 Task: Select a random emoji from people.
Action: Mouse moved to (439, 116)
Screenshot: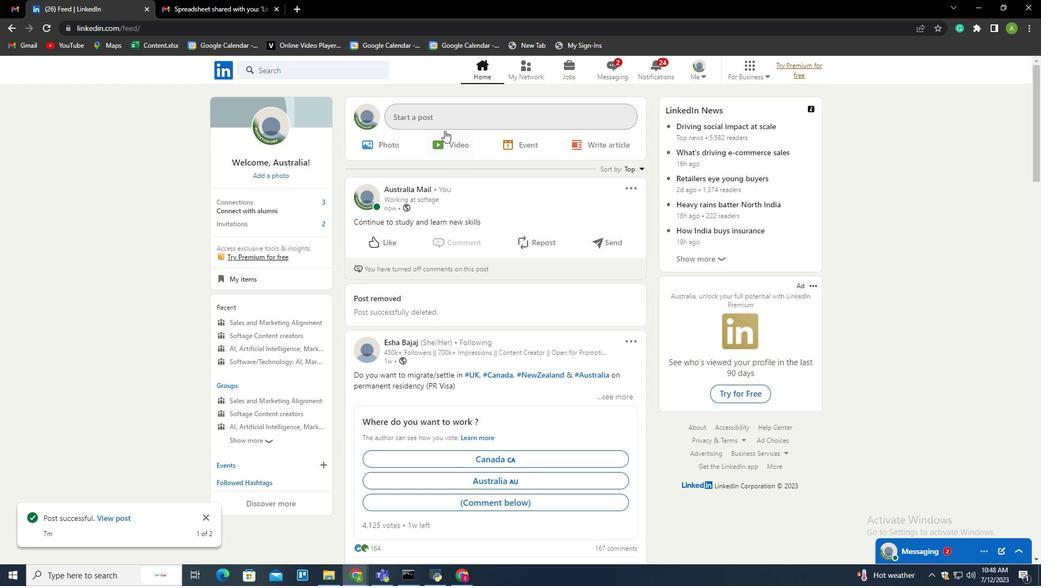 
Action: Mouse pressed left at (439, 116)
Screenshot: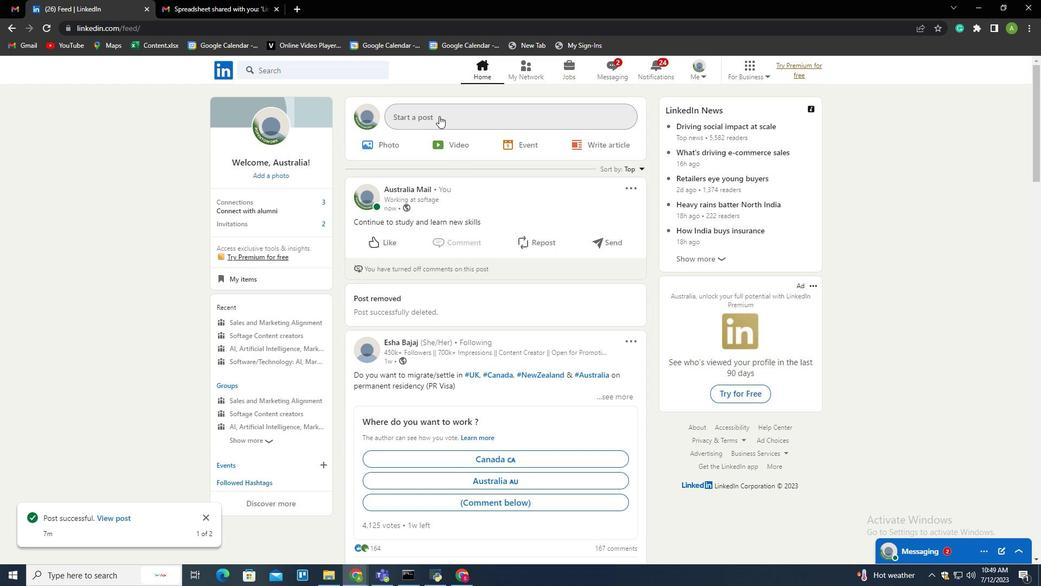 
Action: Mouse moved to (341, 292)
Screenshot: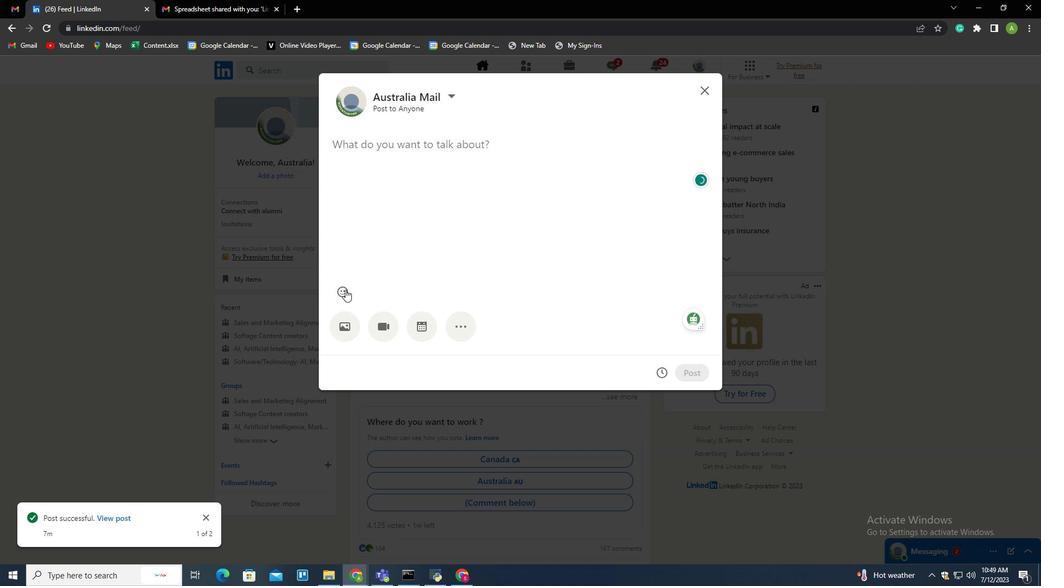 
Action: Mouse pressed left at (341, 292)
Screenshot: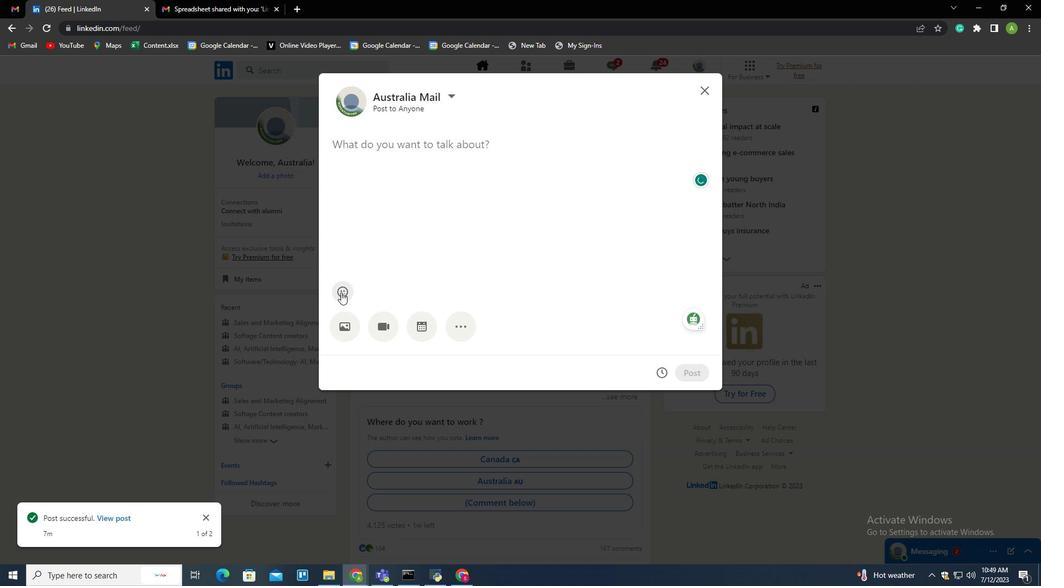 
Action: Mouse moved to (256, 387)
Screenshot: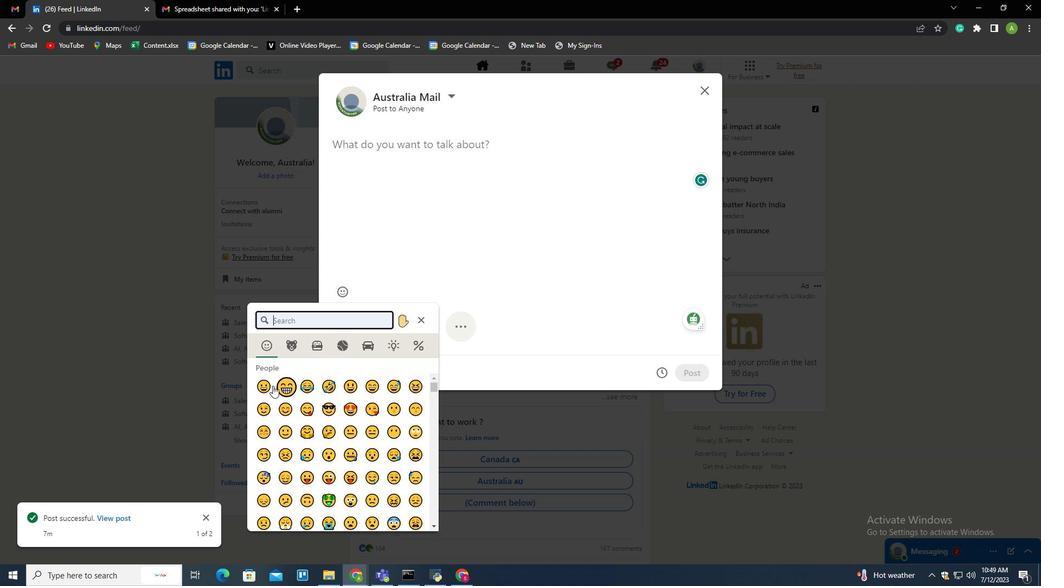 
Action: Mouse pressed left at (256, 387)
Screenshot: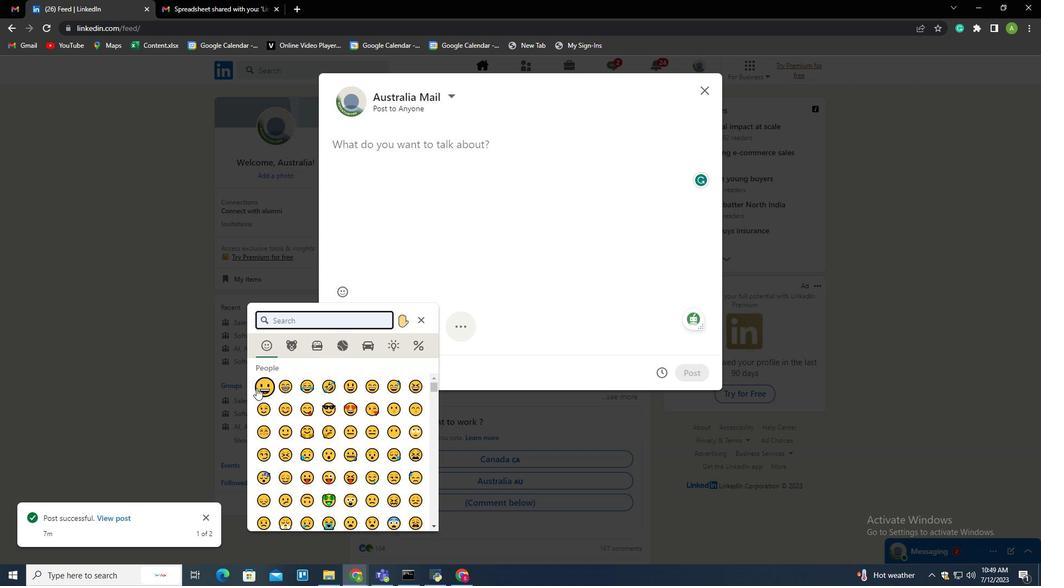 
Action: Mouse moved to (427, 258)
Screenshot: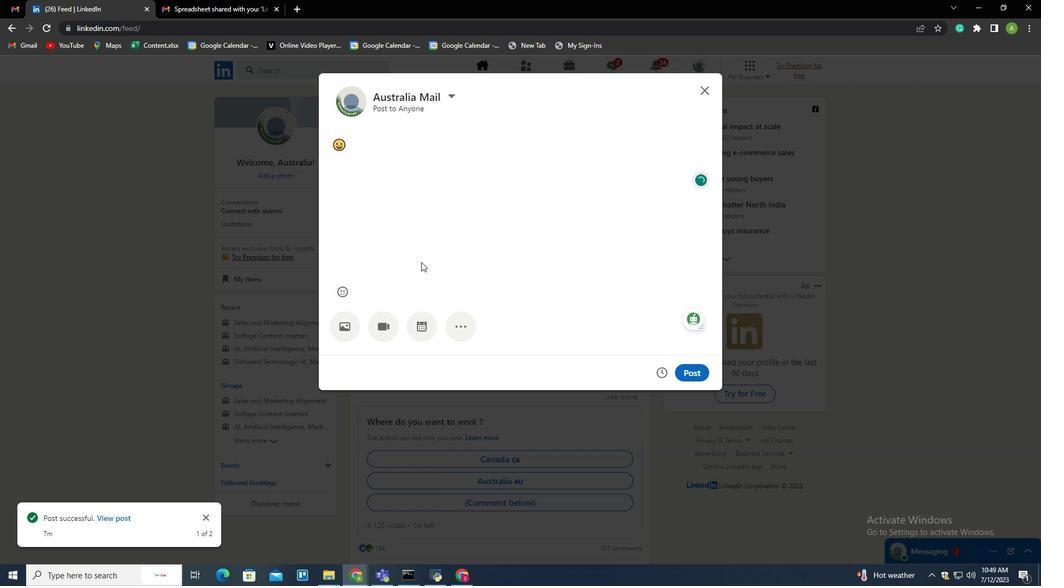 
